Task: In the Company porsche.com, Log SMS with description: 'Followed up via SMS with a lead who attended our recent webinar.'; Add date: '22 August, 2023'. Create task, with  description: Appointment FIxed; Add contact from the company's contact and save. Logged in from softage.10@softage.net
Action: Mouse moved to (83, 55)
Screenshot: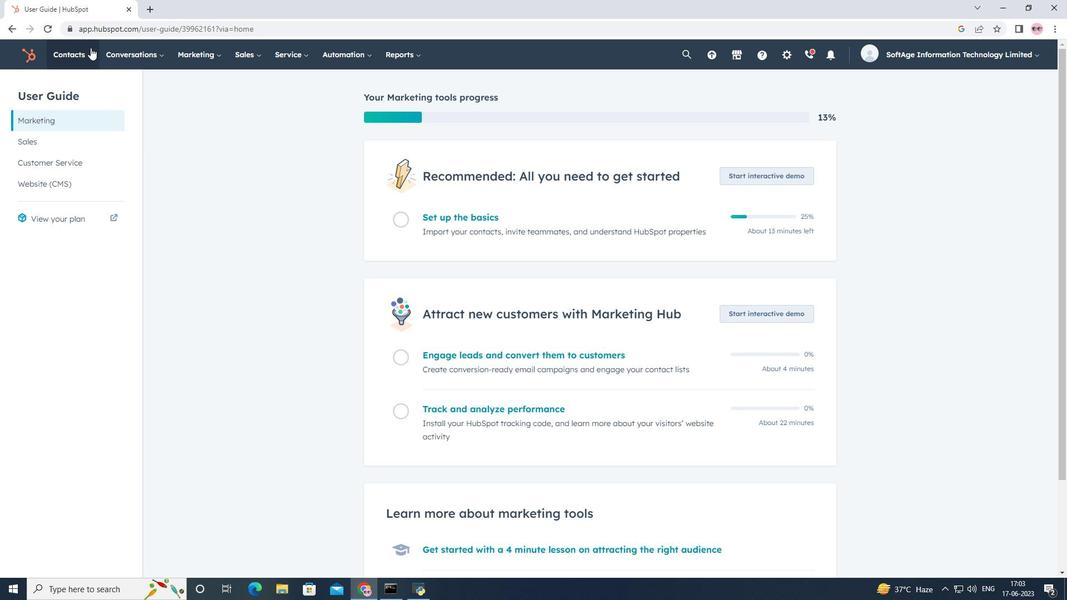 
Action: Mouse pressed left at (83, 55)
Screenshot: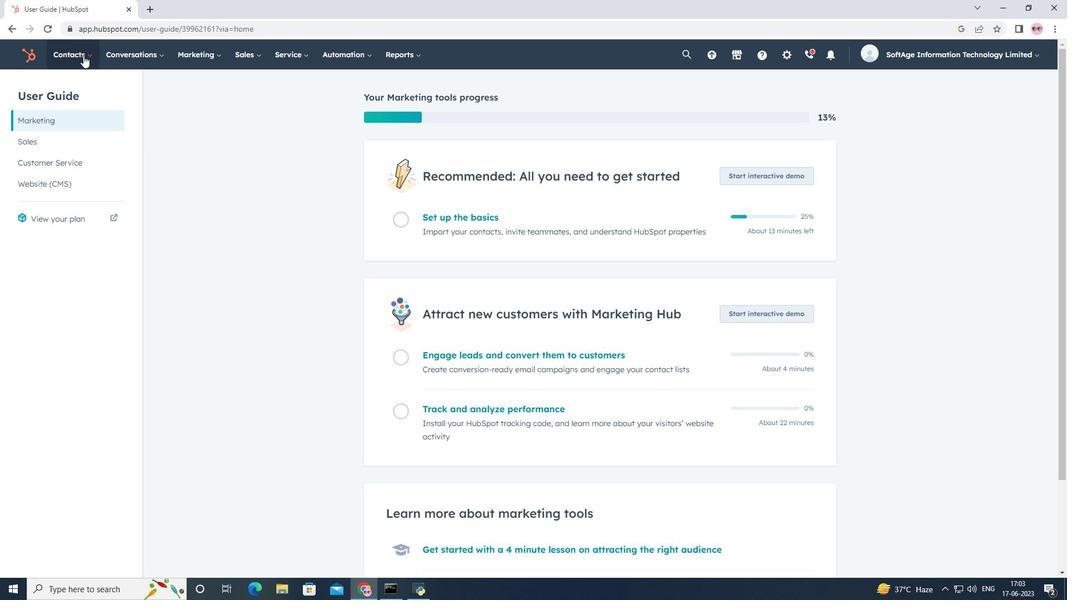 
Action: Mouse moved to (80, 108)
Screenshot: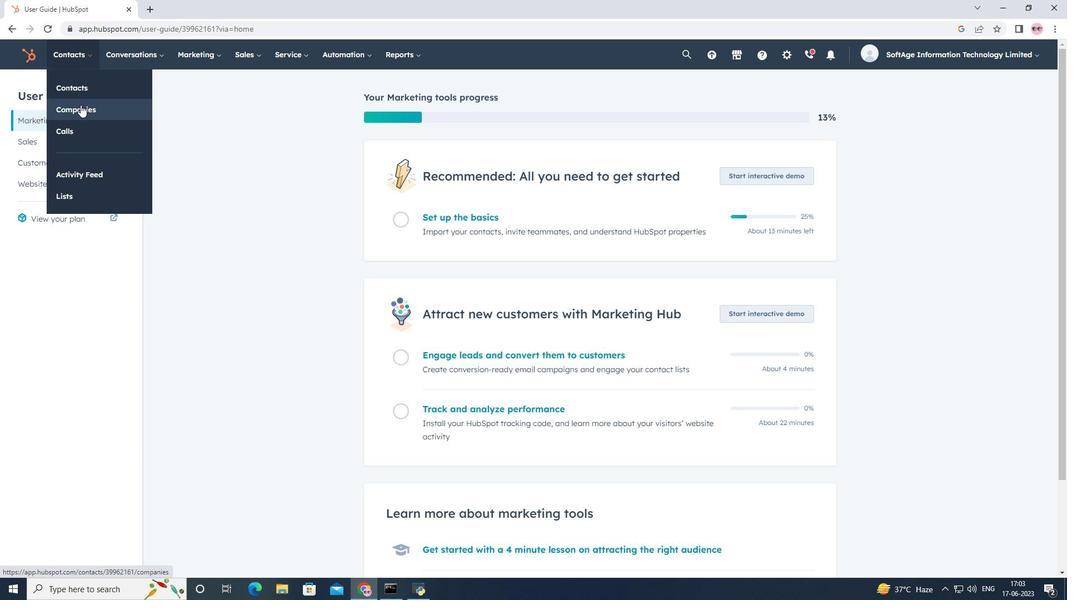 
Action: Mouse pressed left at (80, 108)
Screenshot: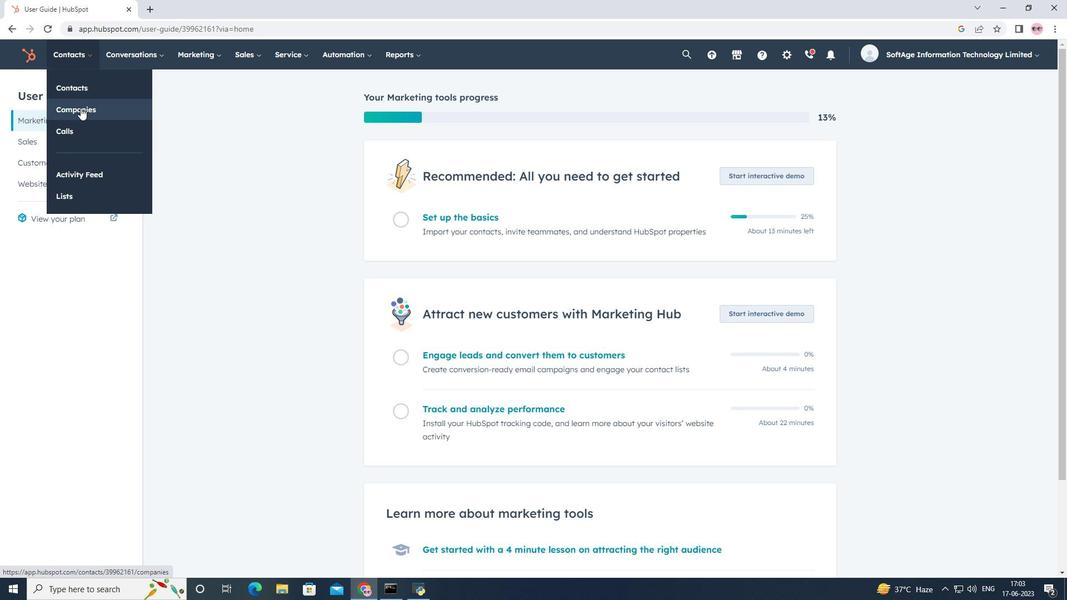 
Action: Mouse moved to (112, 177)
Screenshot: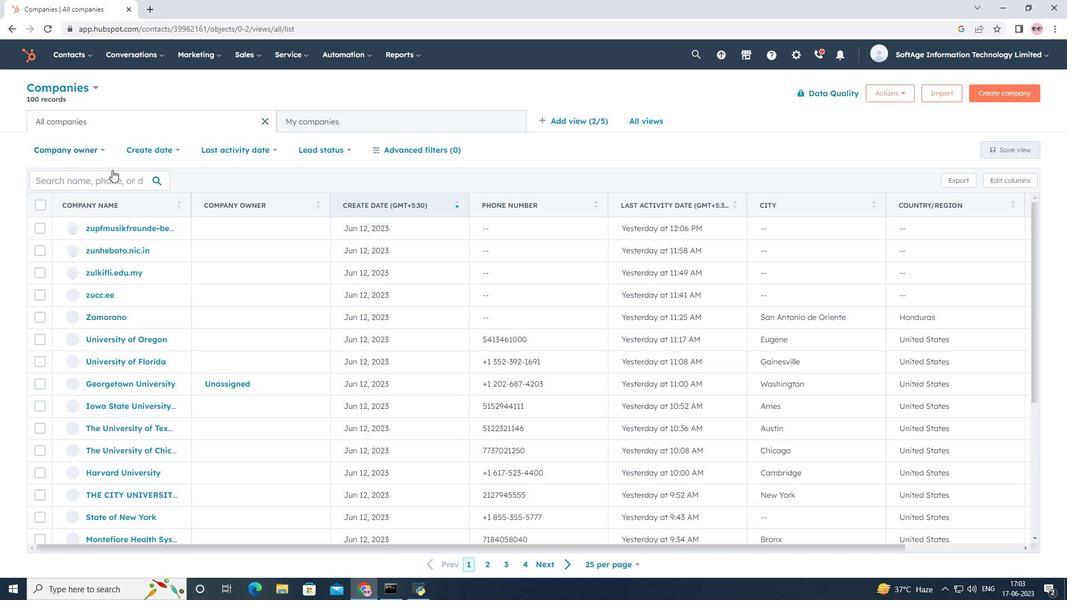 
Action: Mouse pressed left at (112, 177)
Screenshot: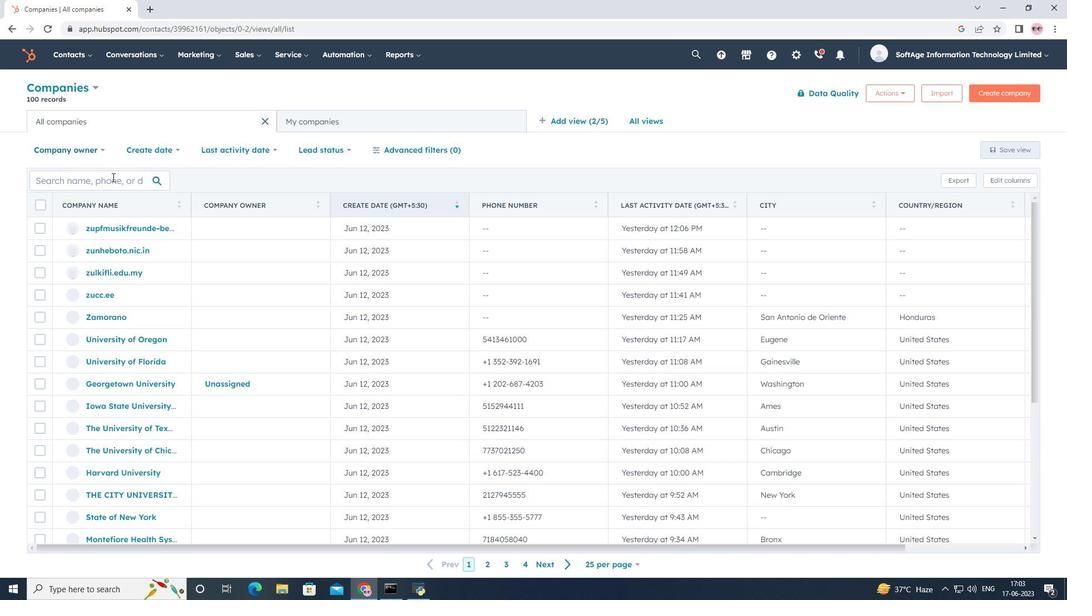 
Action: Key pressed porsche.com
Screenshot: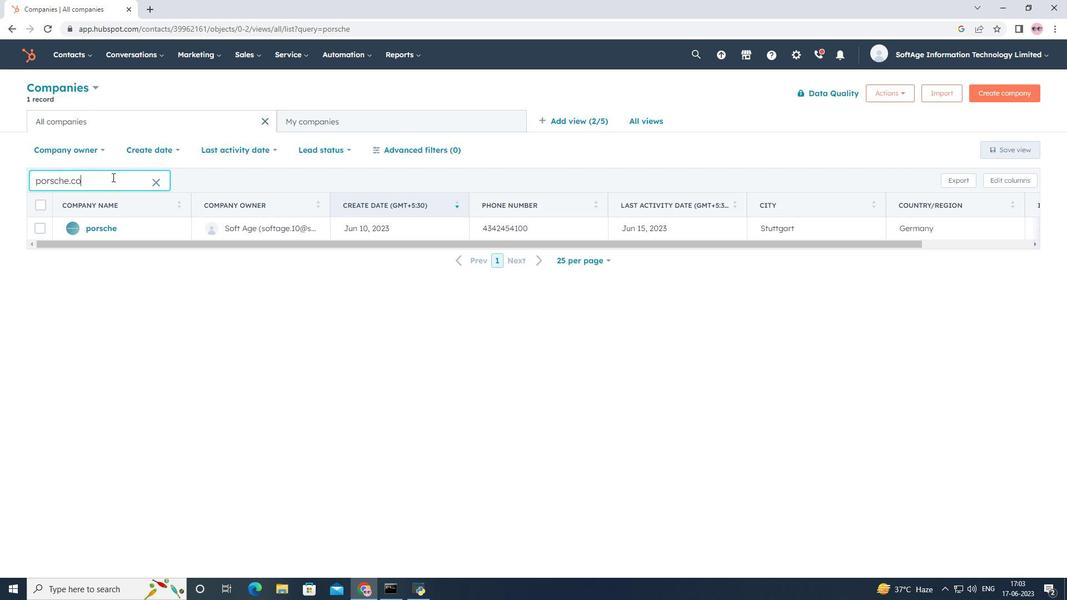 
Action: Mouse moved to (107, 229)
Screenshot: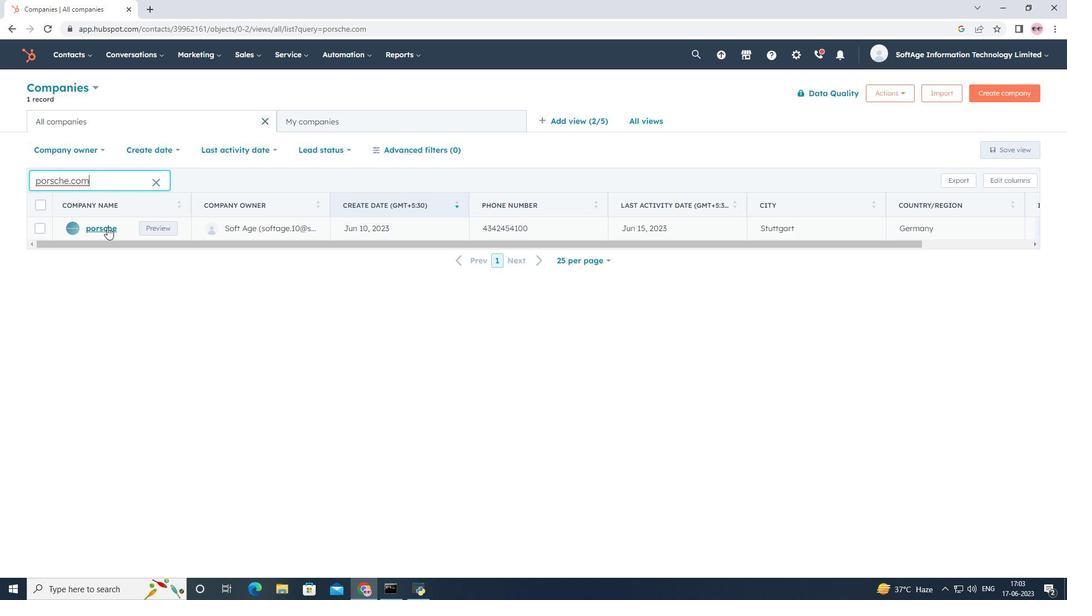 
Action: Mouse pressed left at (107, 229)
Screenshot: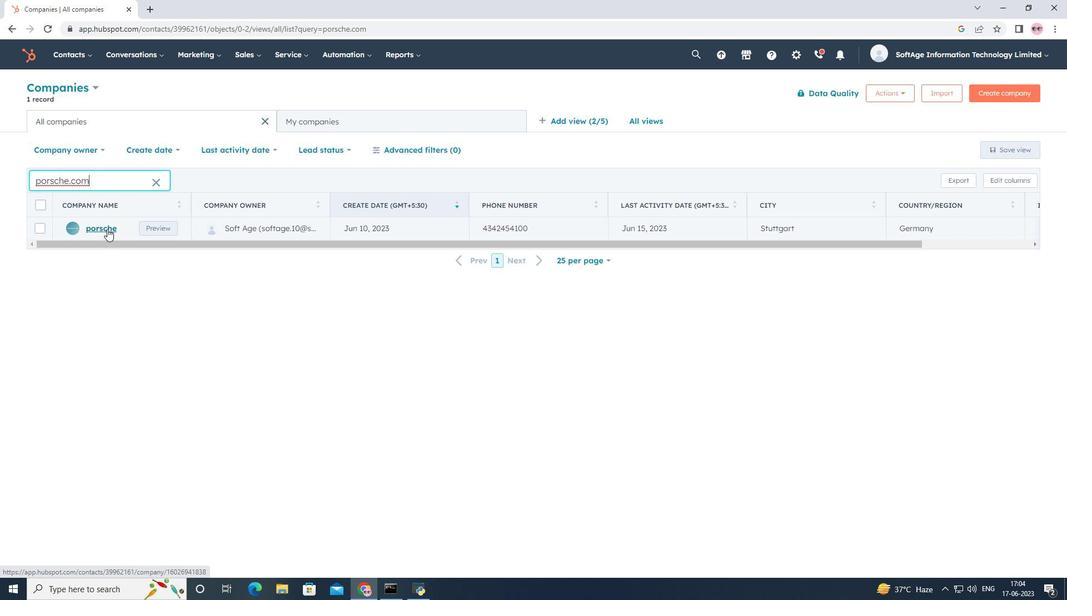 
Action: Mouse moved to (216, 189)
Screenshot: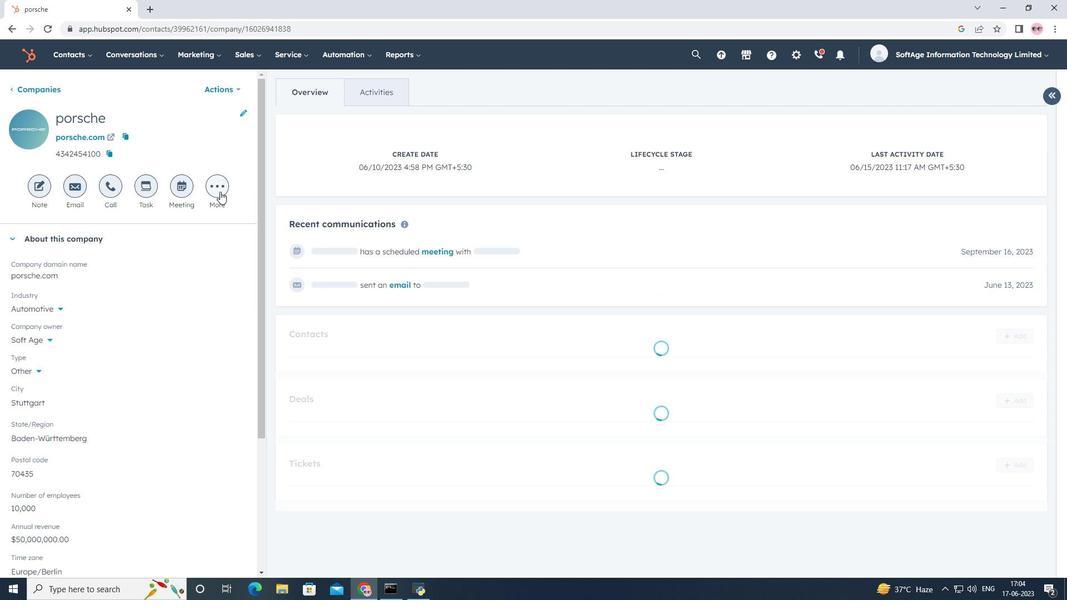 
Action: Mouse pressed left at (216, 189)
Screenshot: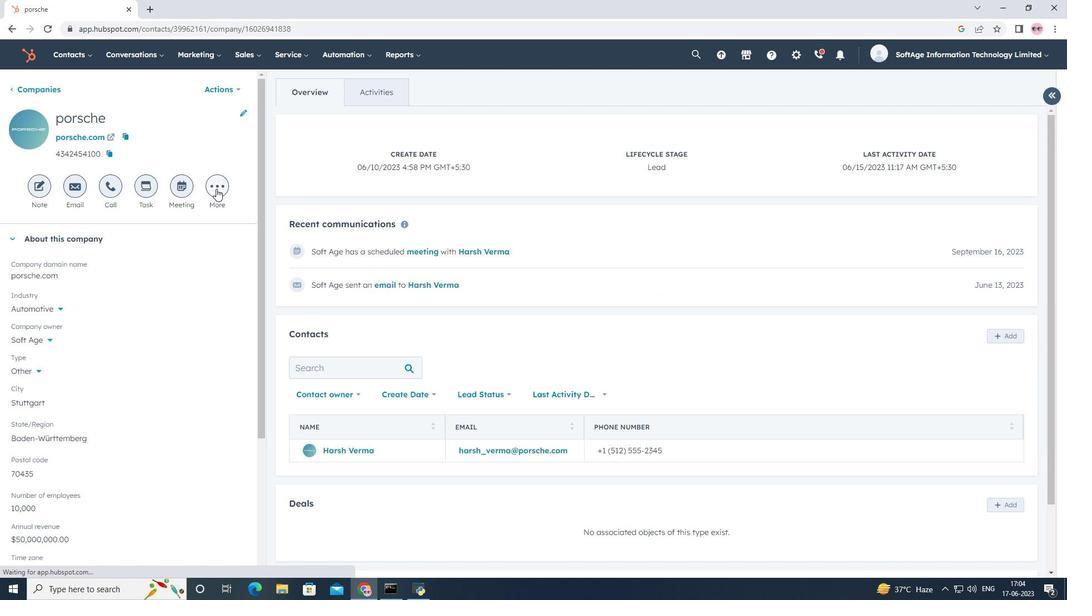
Action: Mouse moved to (226, 215)
Screenshot: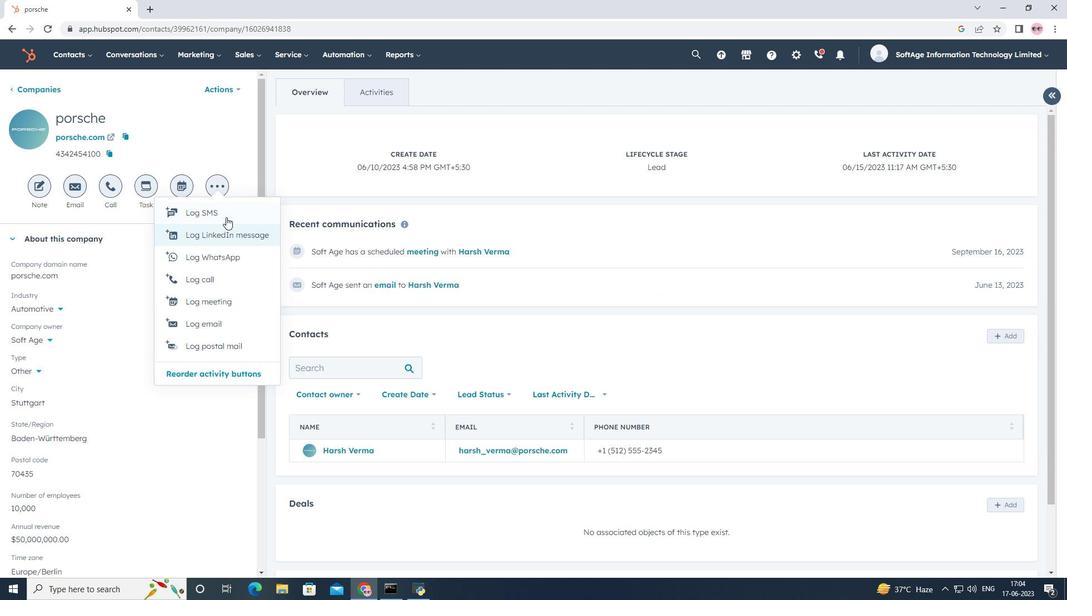 
Action: Mouse pressed left at (226, 215)
Screenshot: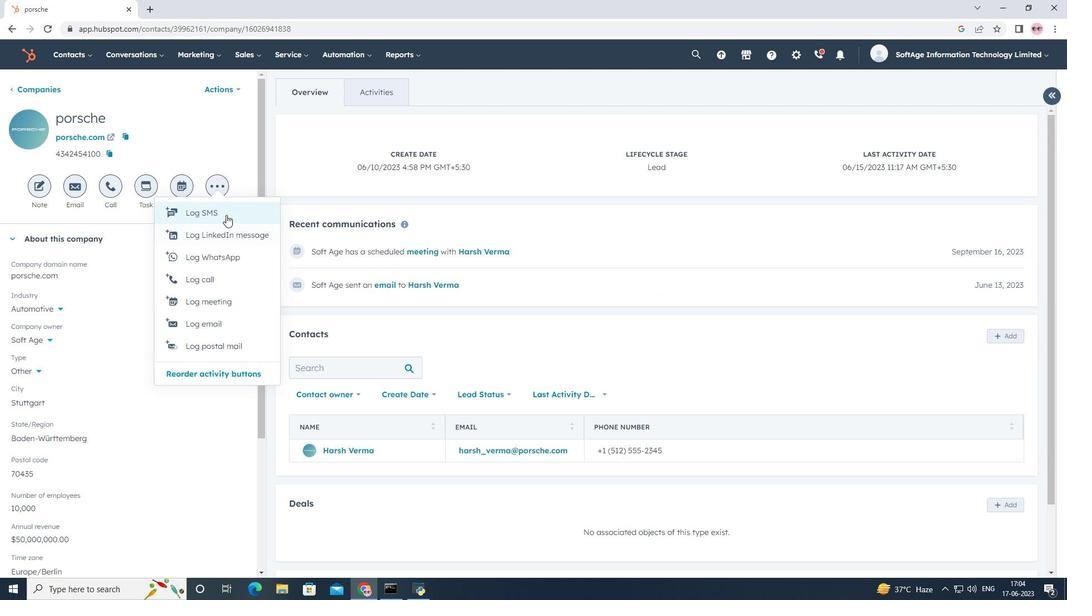 
Action: Mouse moved to (669, 420)
Screenshot: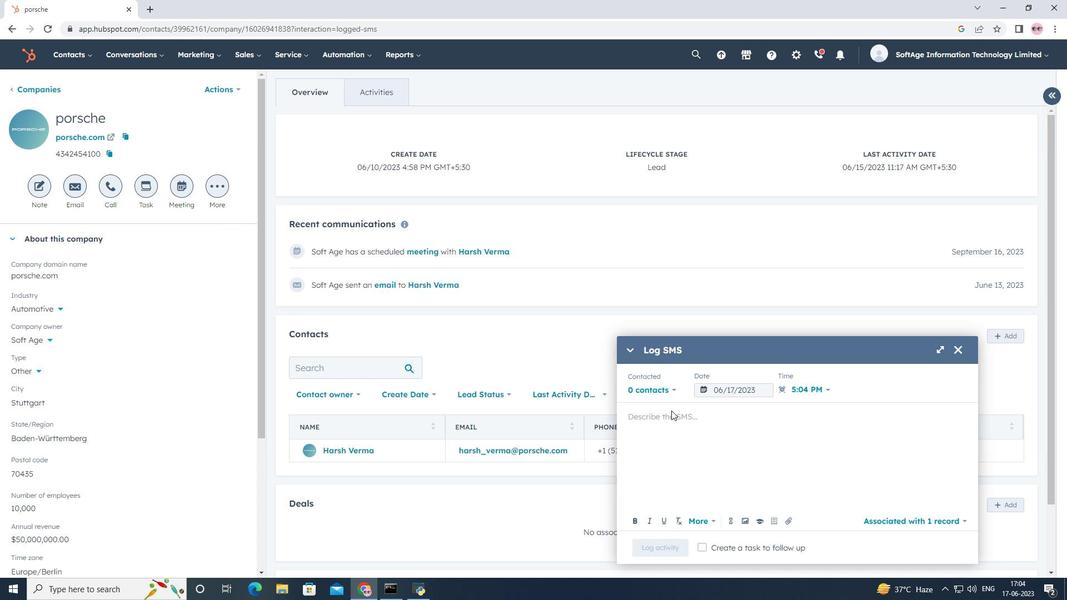 
Action: Mouse pressed left at (669, 420)
Screenshot: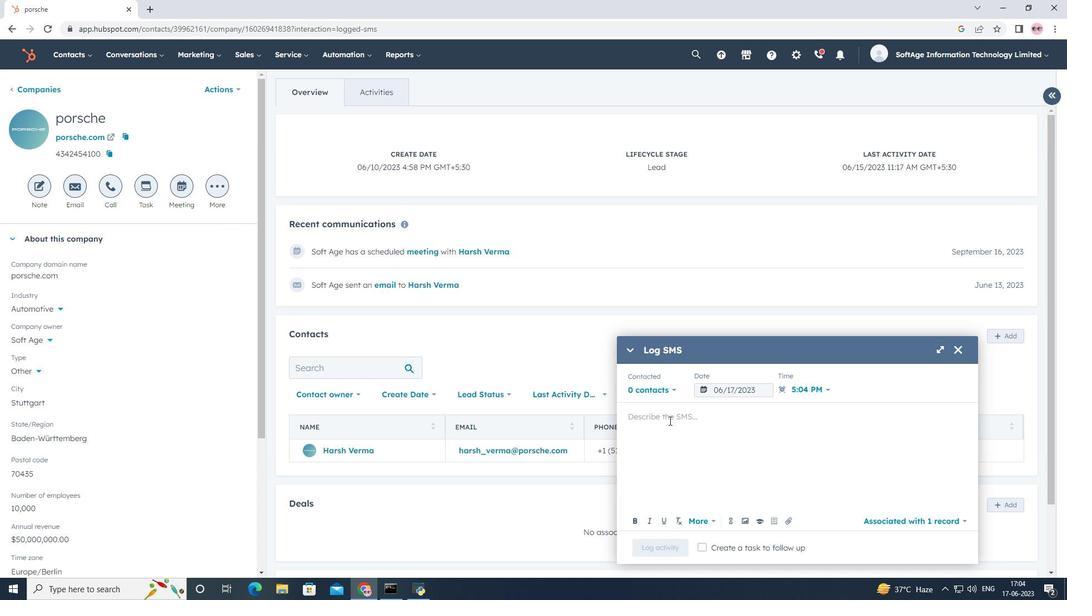 
Action: Key pressed <Key.shift>Followed<Key.space>up<Key.space>via<Key.space><Key.shift>S<Key.shift>MS<Key.space>with<Key.space>a<Key.space>lead<Key.space>who<Key.space>attended<Key.space>our<Key.space>recent<Key.space>webinar.
Screenshot: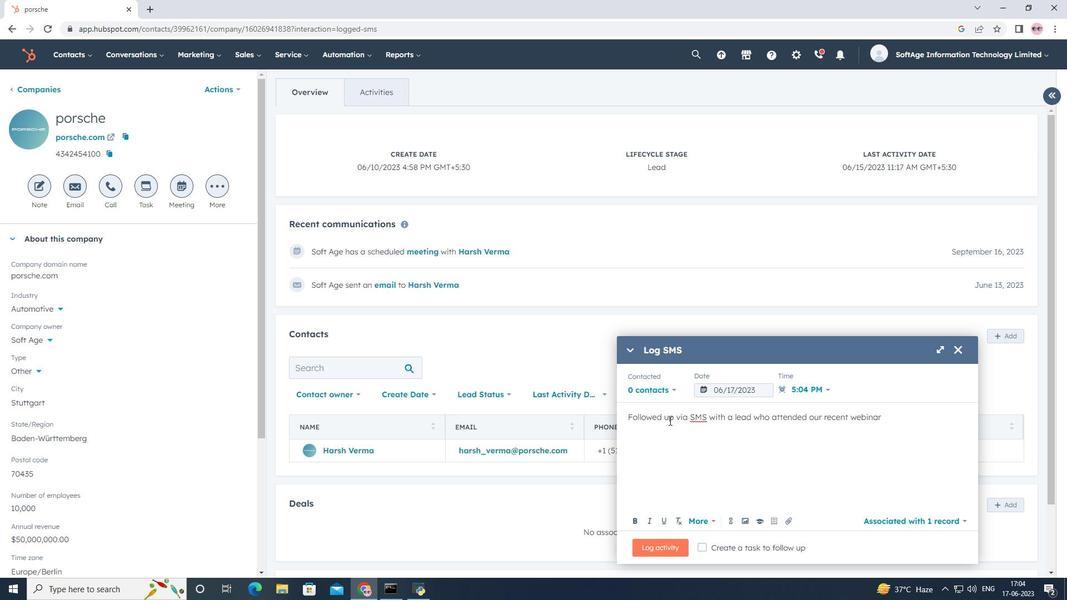 
Action: Mouse moved to (745, 389)
Screenshot: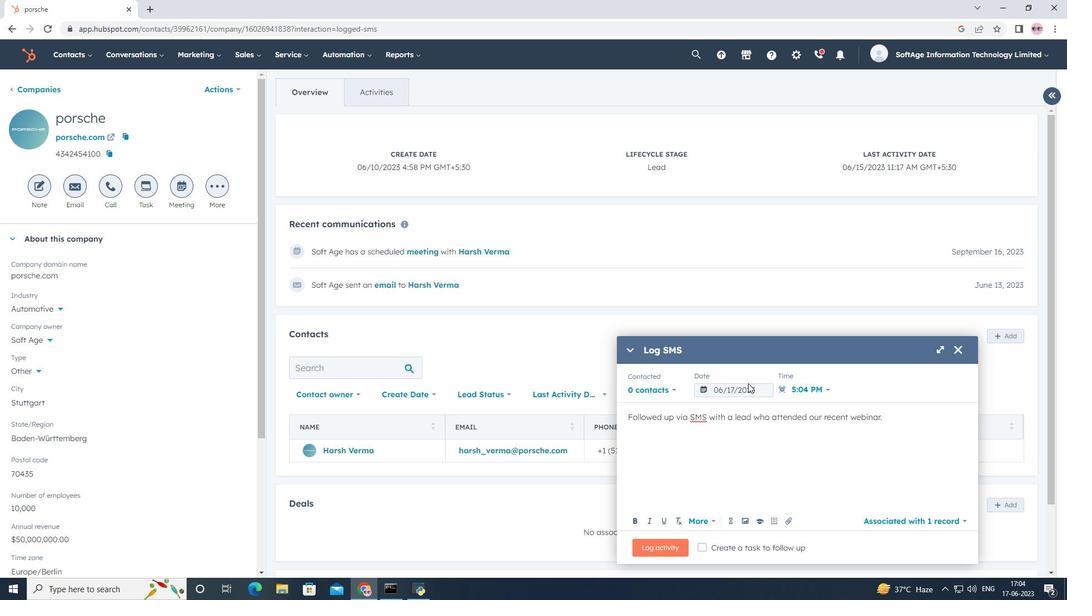 
Action: Mouse pressed left at (745, 389)
Screenshot: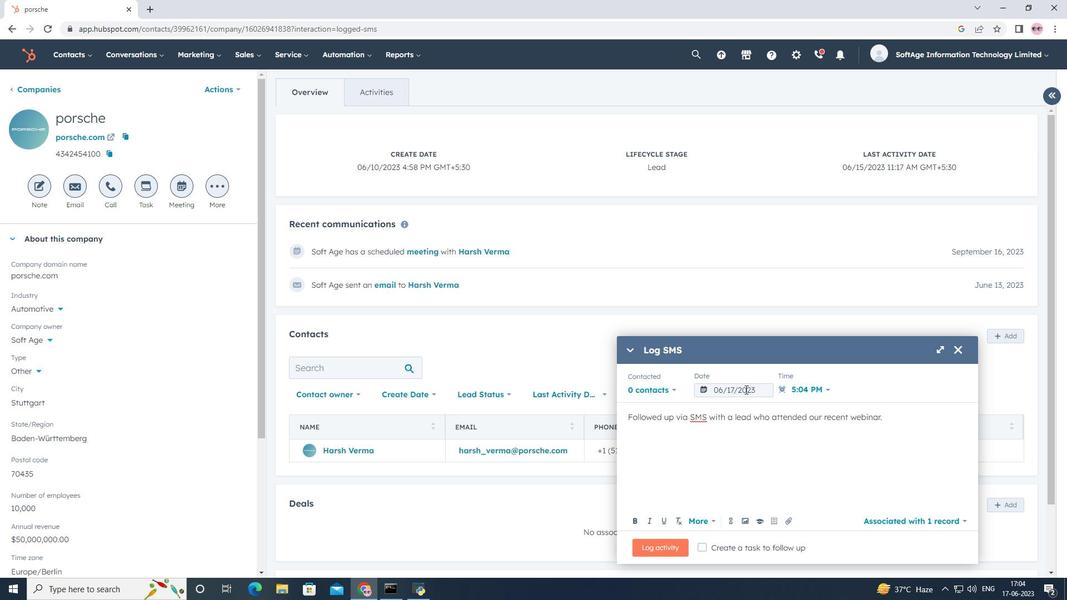 
Action: Mouse moved to (841, 220)
Screenshot: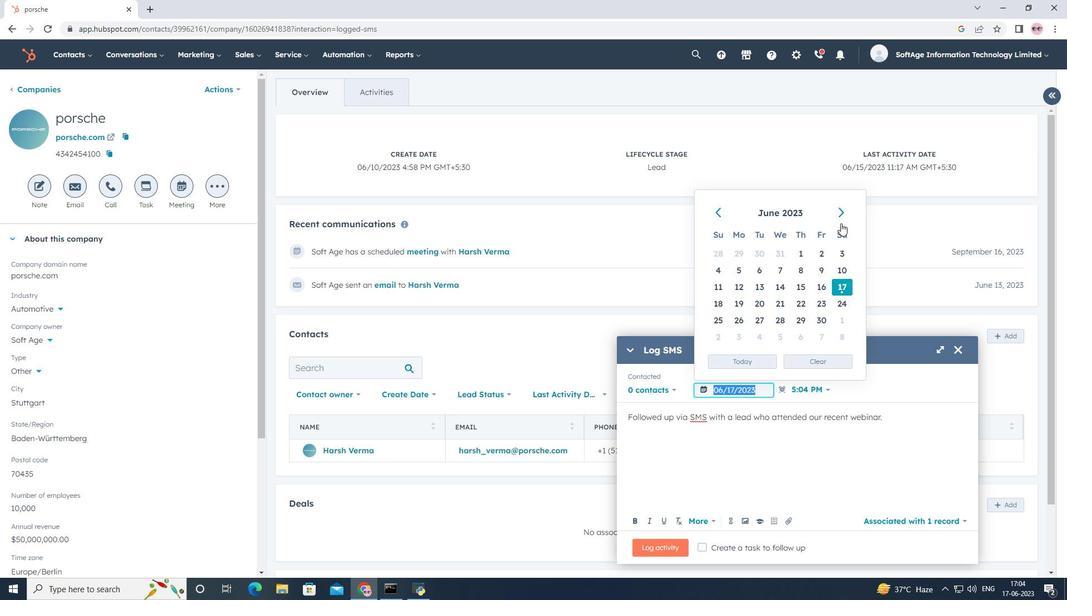 
Action: Mouse pressed left at (841, 220)
Screenshot: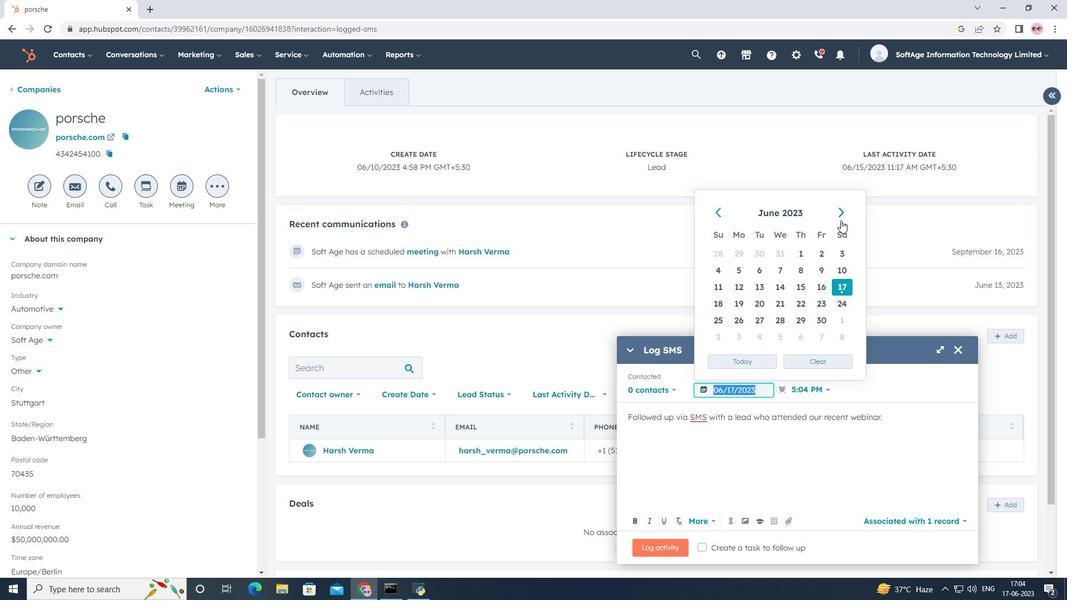 
Action: Mouse pressed left at (841, 220)
Screenshot: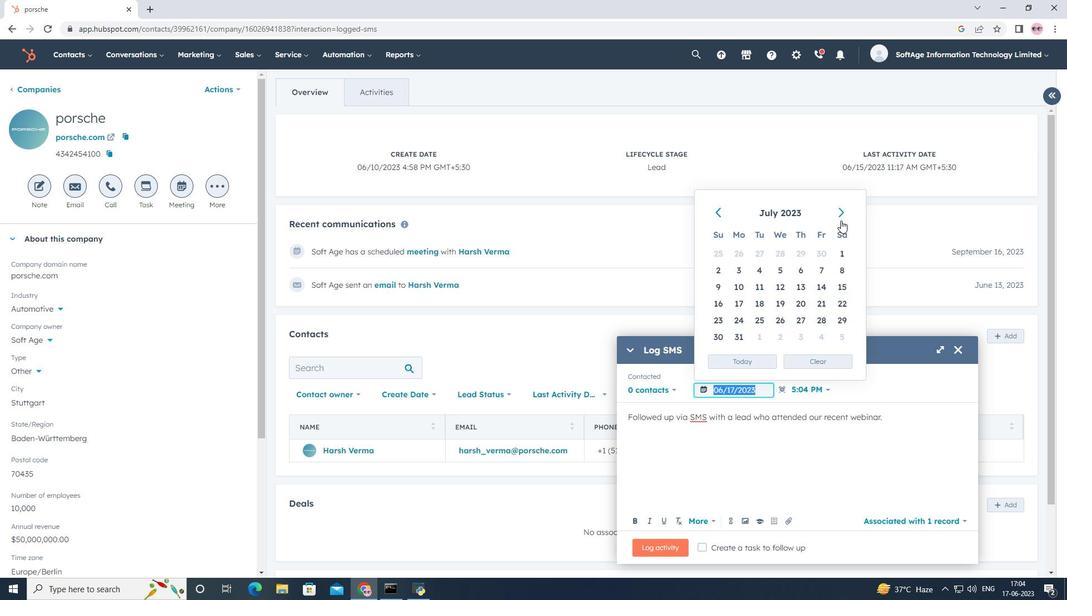 
Action: Mouse moved to (766, 303)
Screenshot: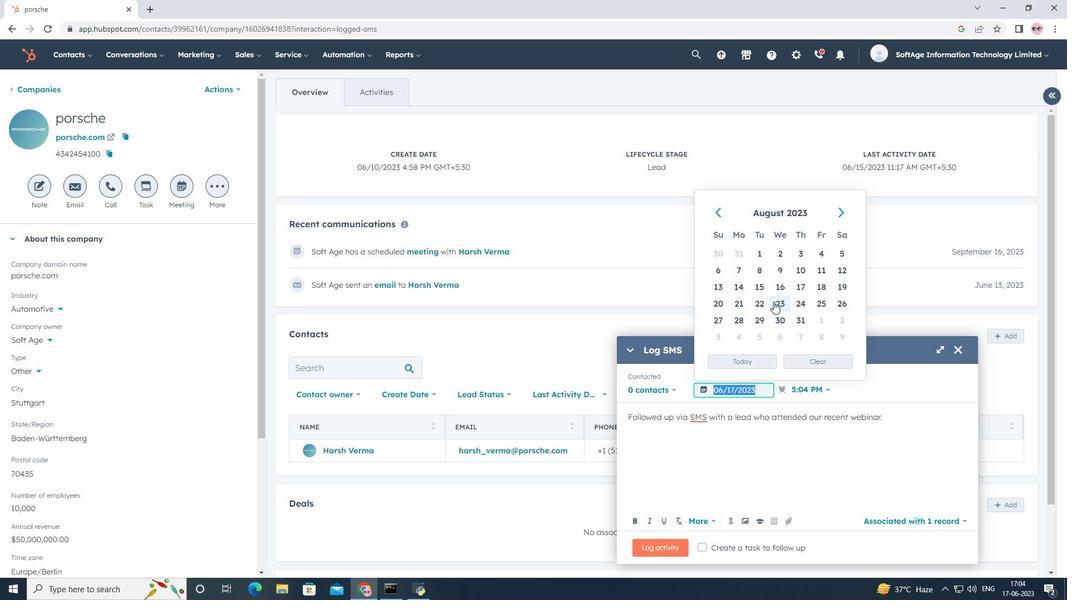 
Action: Mouse pressed left at (766, 303)
Screenshot: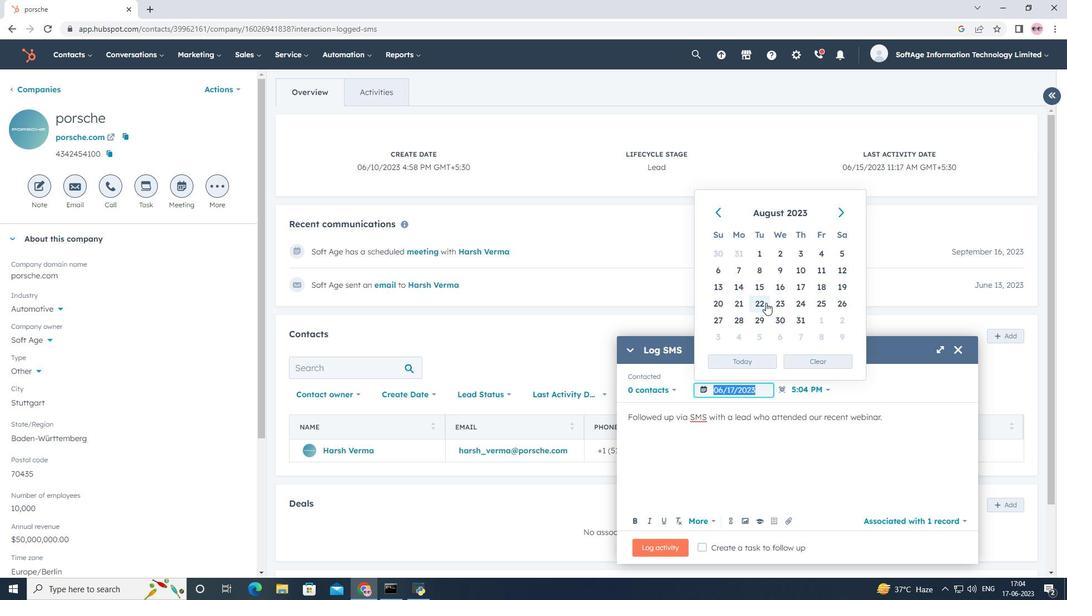 
Action: Mouse moved to (660, 544)
Screenshot: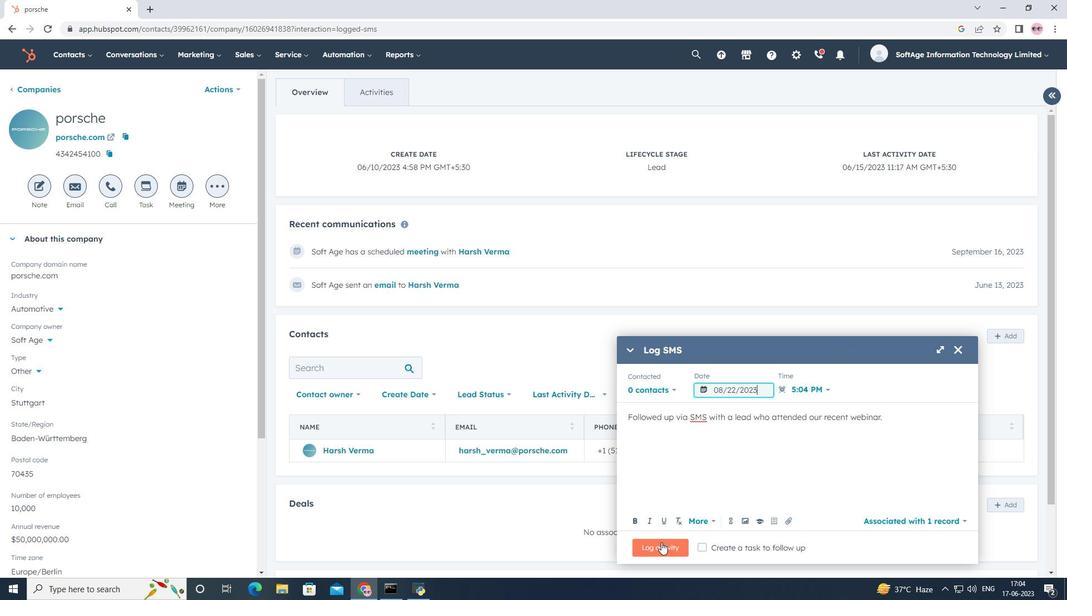 
Action: Mouse pressed left at (660, 544)
Screenshot: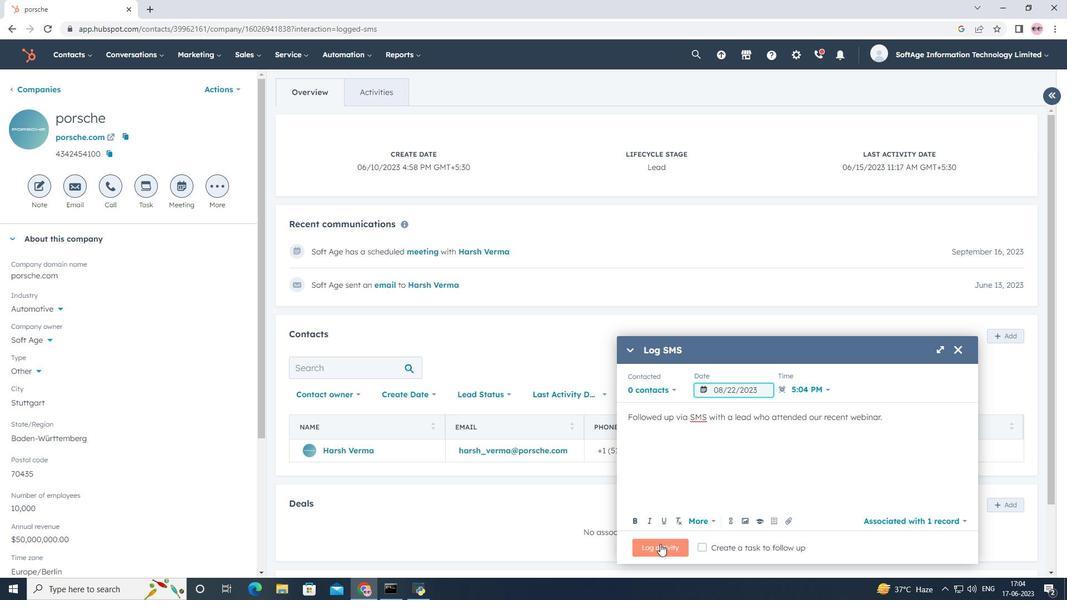 
Action: Mouse moved to (147, 184)
Screenshot: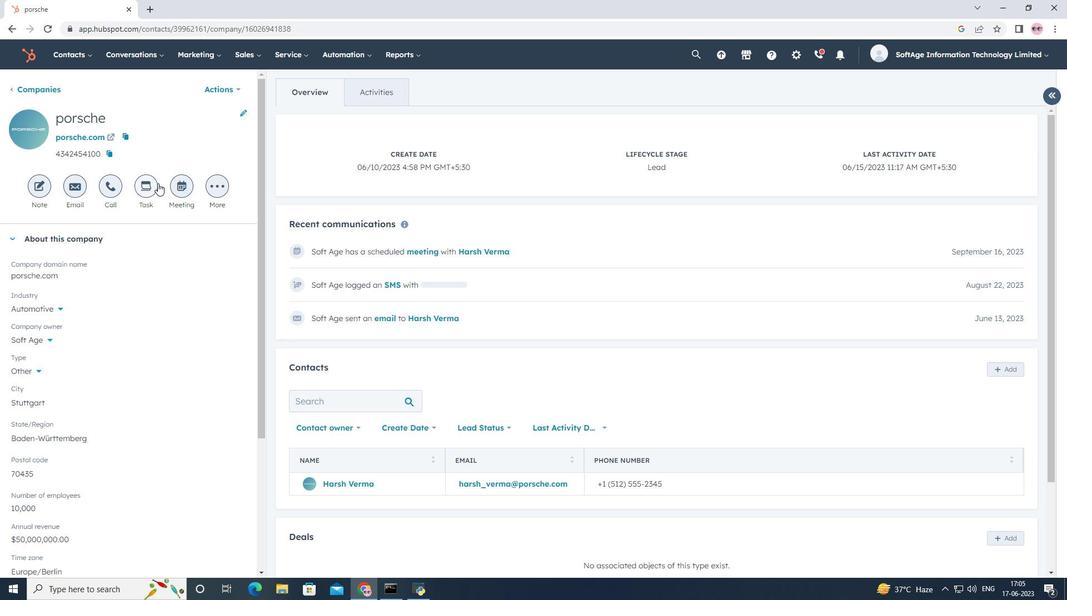
Action: Mouse pressed left at (147, 184)
Screenshot: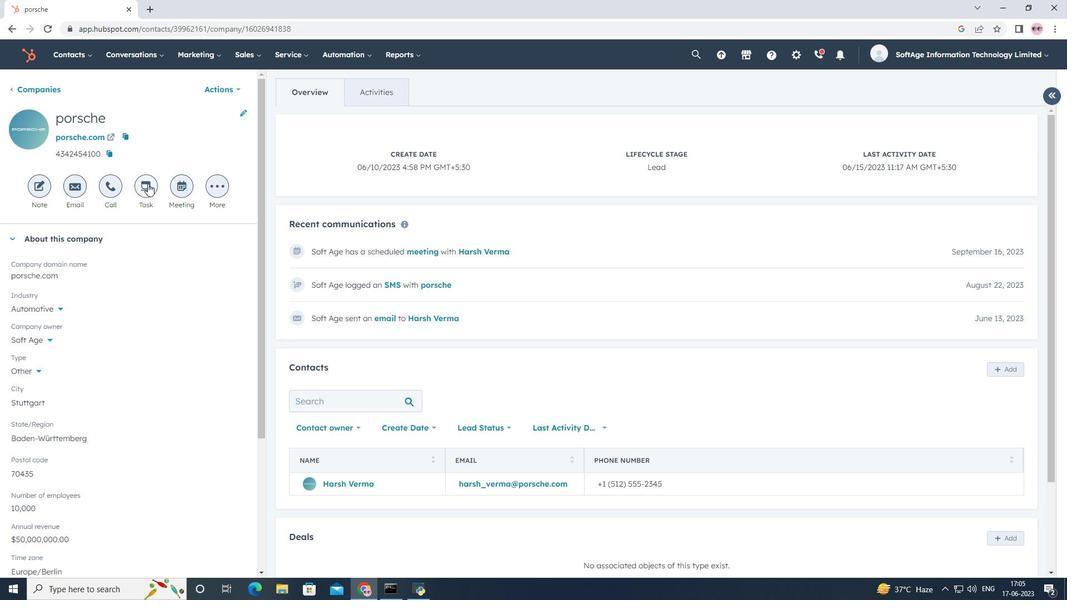 
Action: Mouse moved to (718, 311)
Screenshot: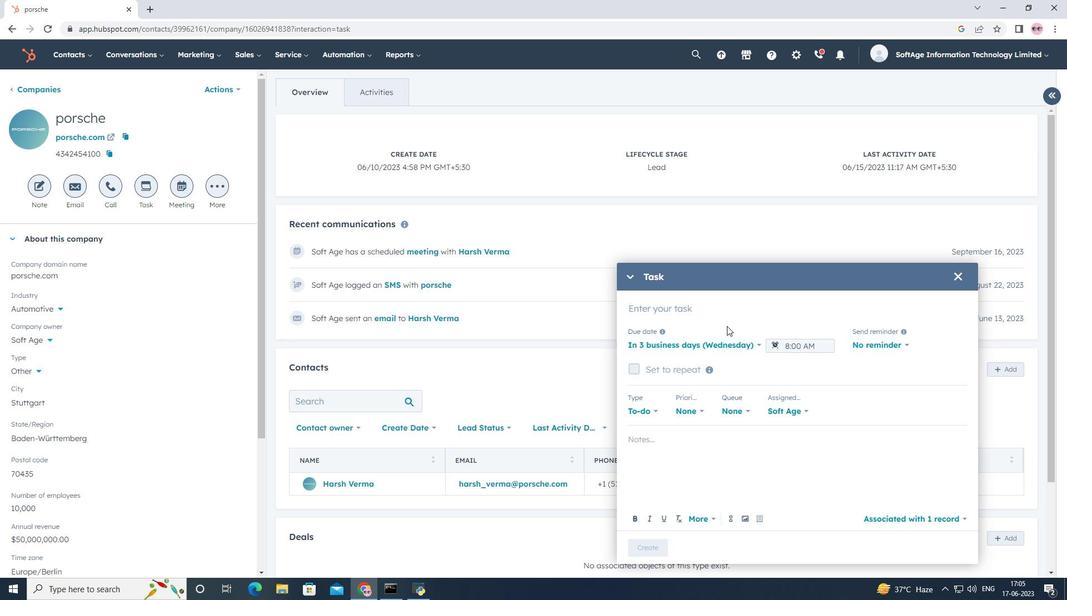
Action: Mouse pressed left at (718, 311)
Screenshot: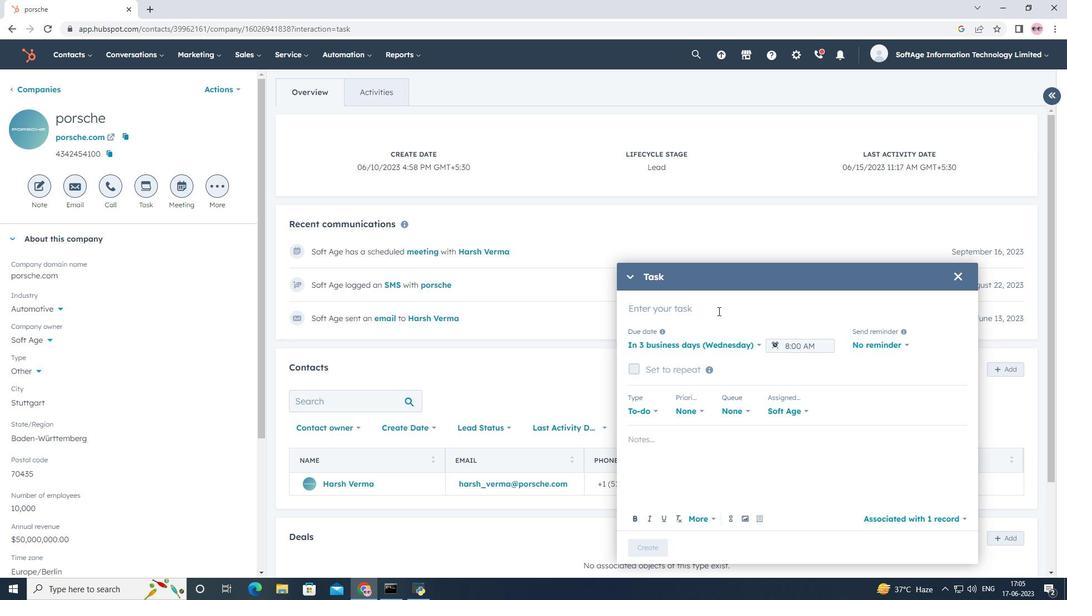 
Action: Mouse moved to (714, 313)
Screenshot: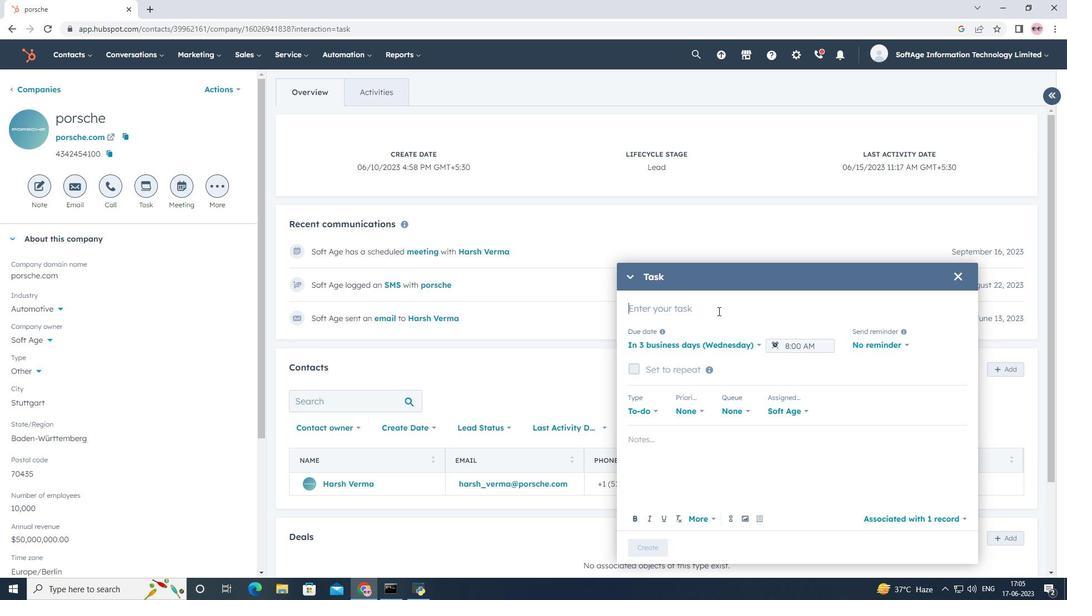 
Action: Key pressed <Key.shift>Appointment<Key.space><Key.shift><Key.shift><Key.shift><Key.shift>Flxed
Screenshot: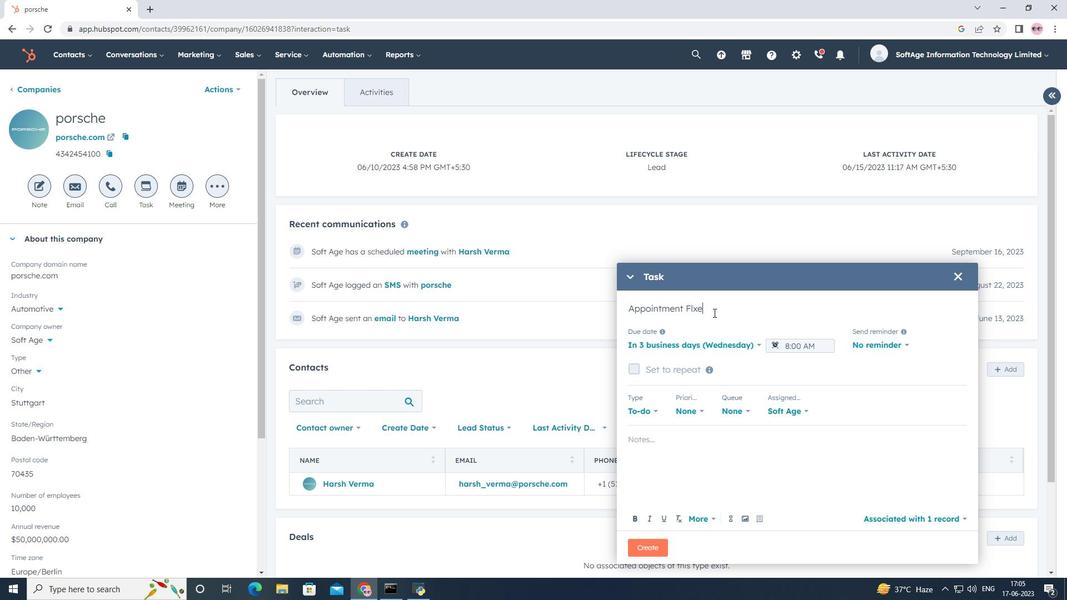 
Action: Mouse moved to (914, 526)
Screenshot: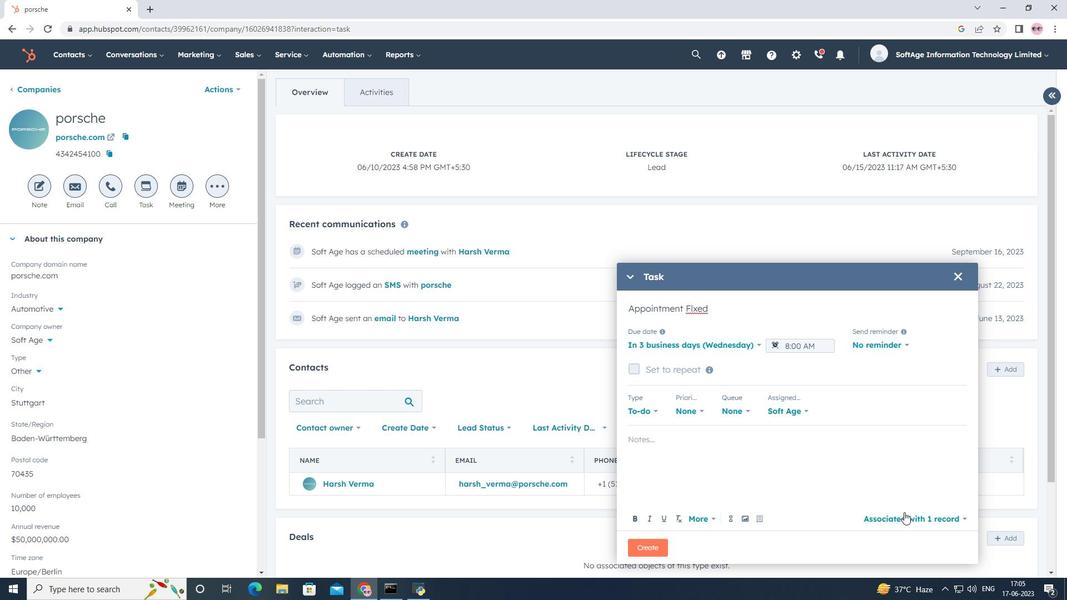 
Action: Mouse pressed left at (914, 526)
Screenshot: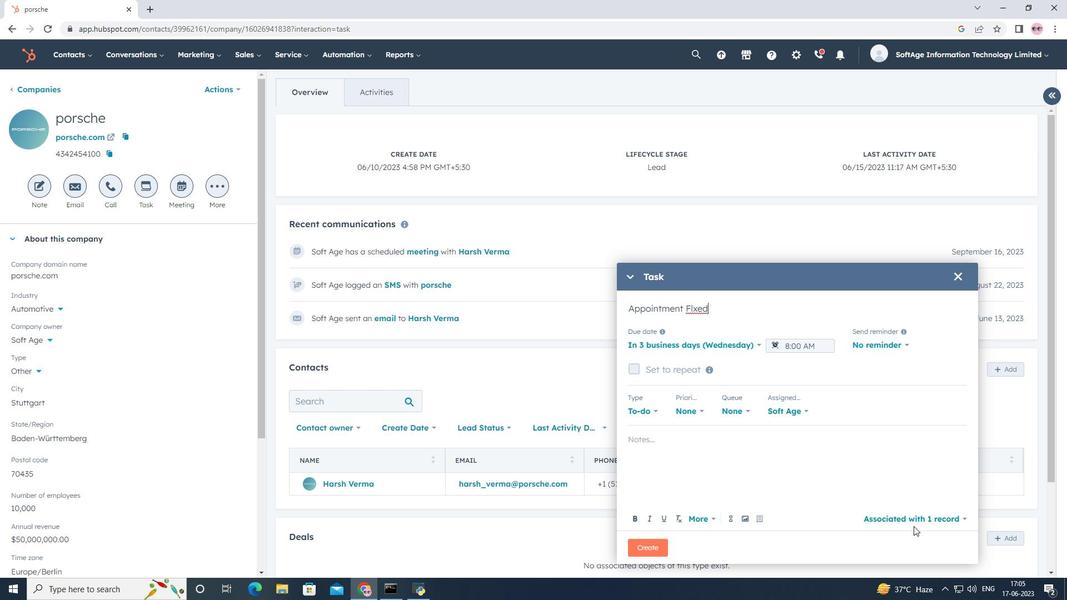 
Action: Mouse moved to (917, 521)
Screenshot: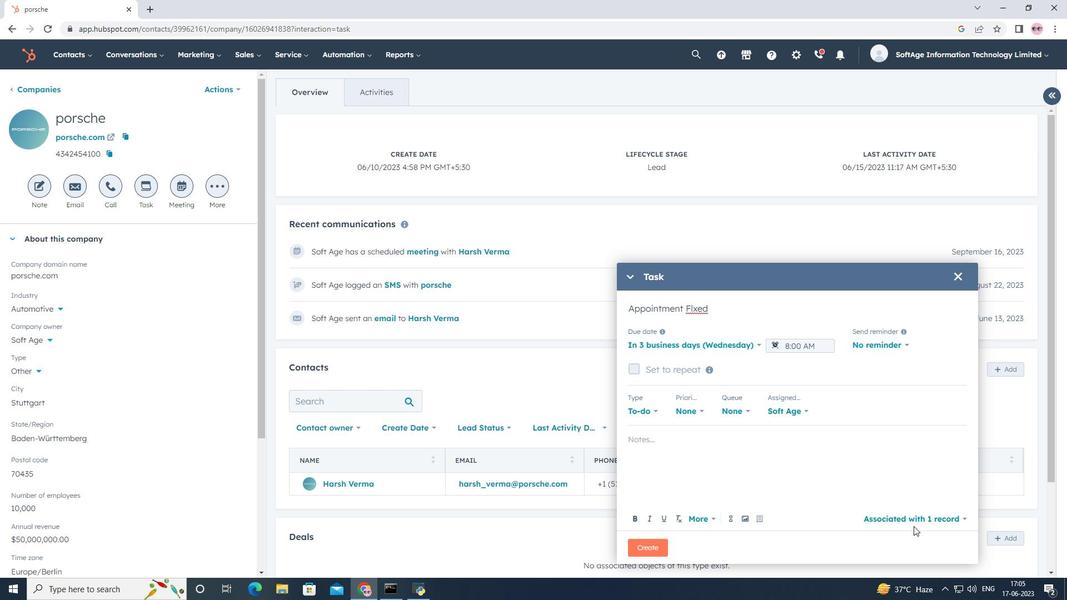 
Action: Mouse pressed left at (917, 521)
Screenshot: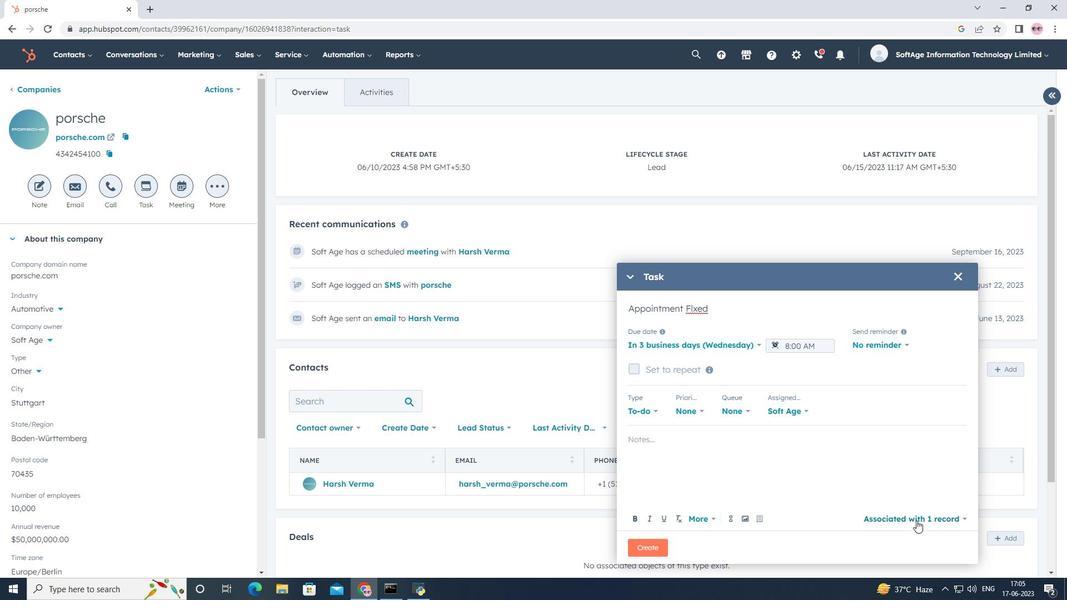 
Action: Mouse moved to (740, 413)
Screenshot: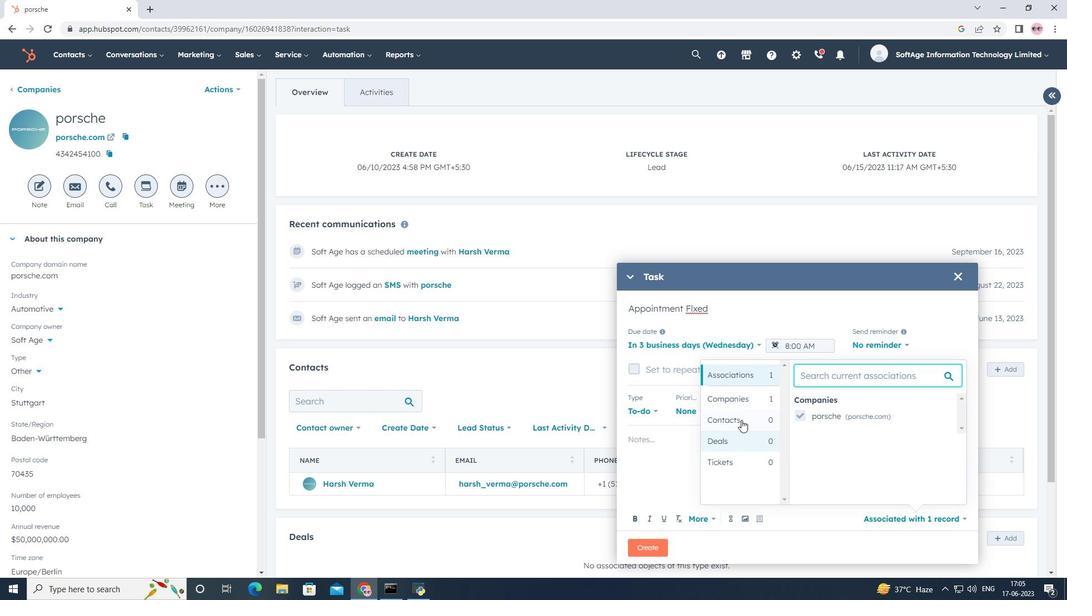 
Action: Mouse pressed left at (740, 413)
Screenshot: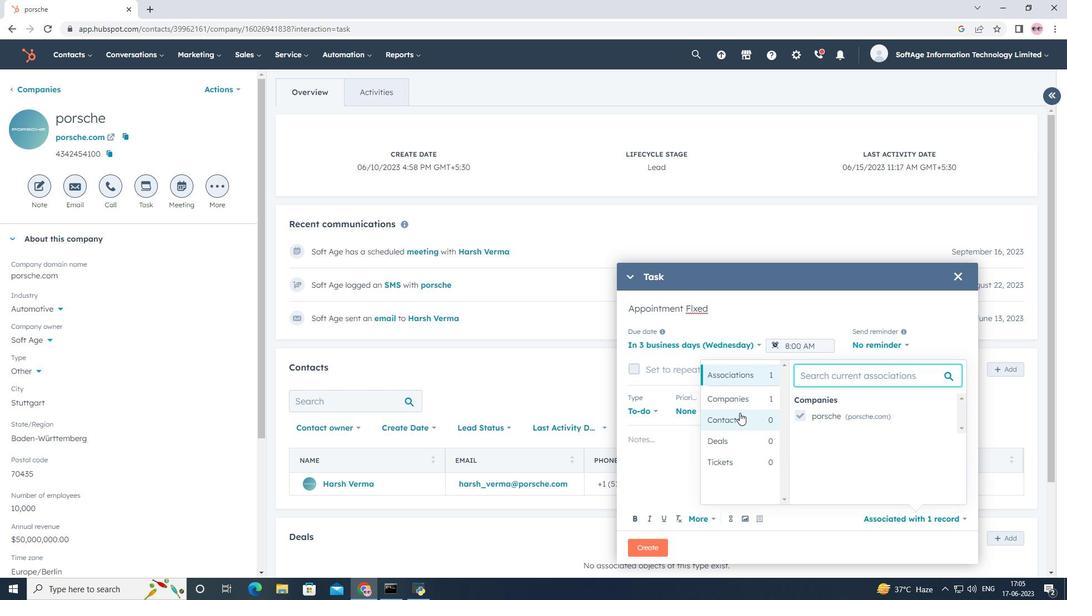 
Action: Mouse moved to (804, 400)
Screenshot: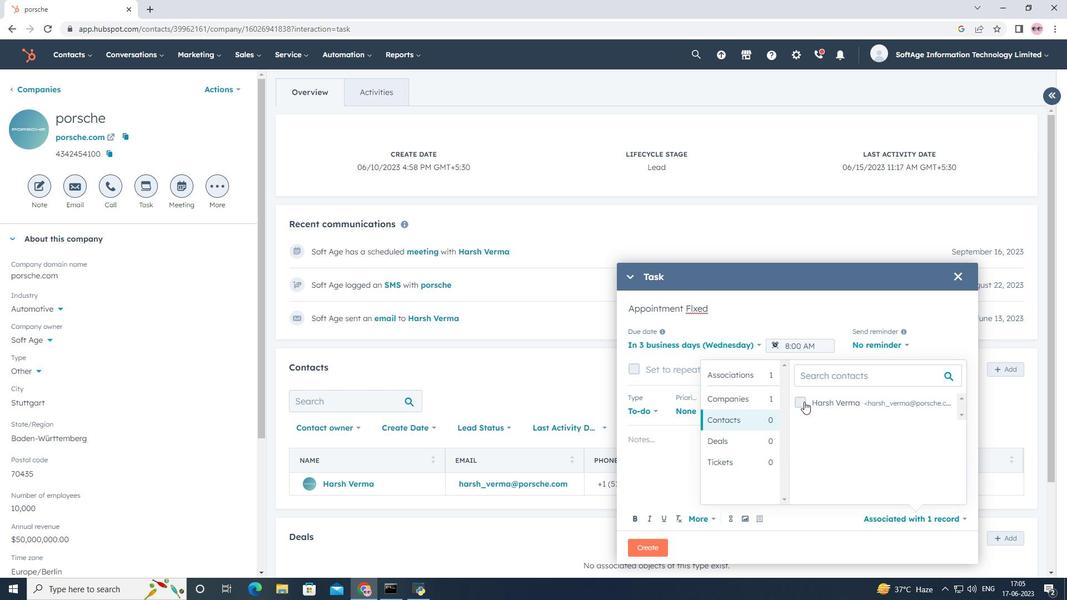 
Action: Mouse pressed left at (804, 400)
Screenshot: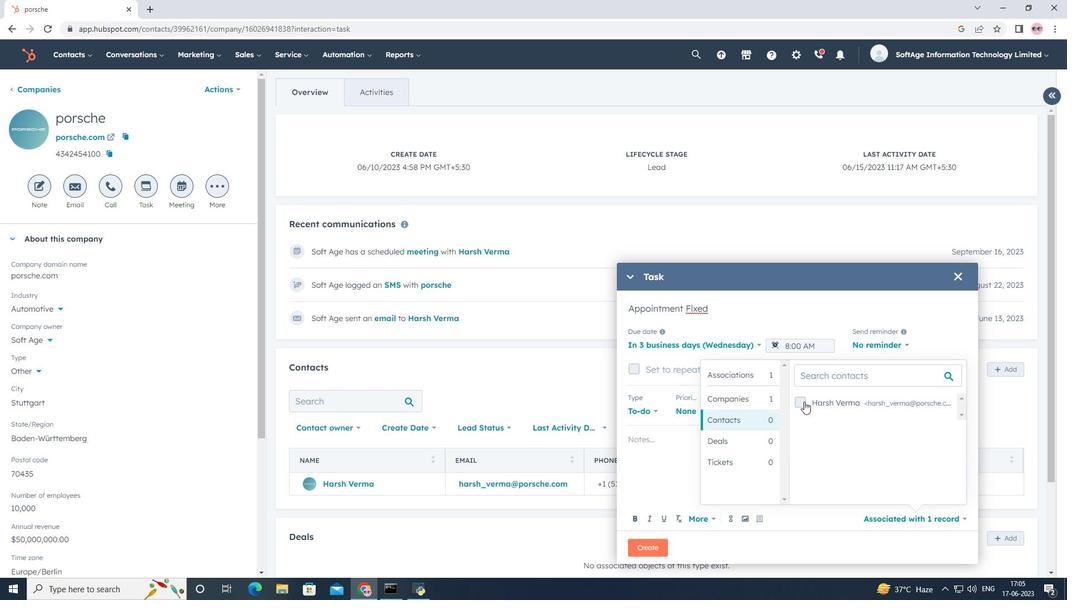 
Action: Mouse moved to (816, 513)
Screenshot: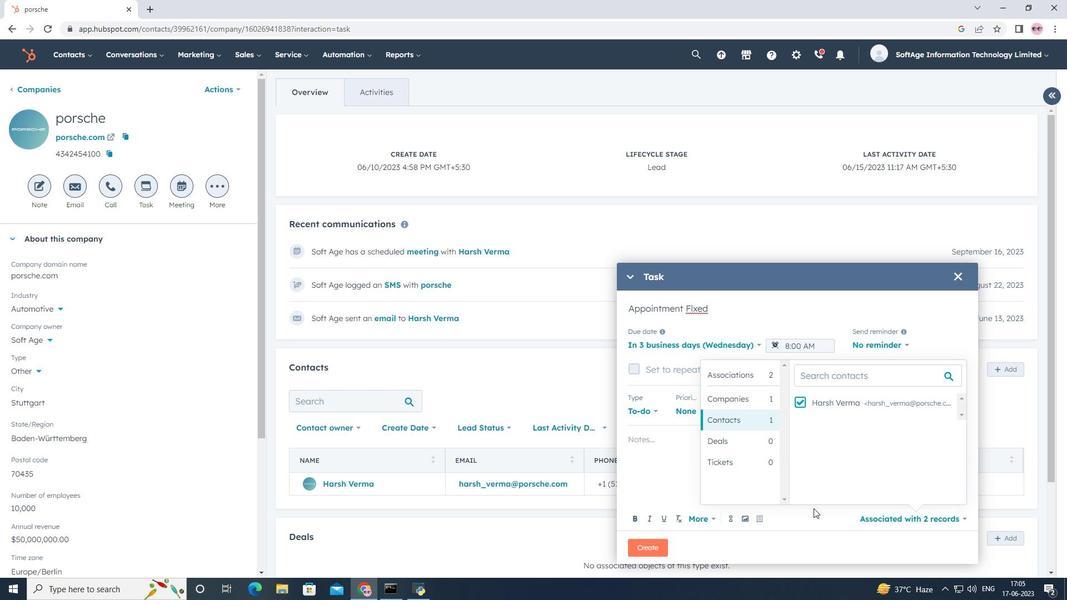 
Action: Mouse pressed left at (816, 513)
Screenshot: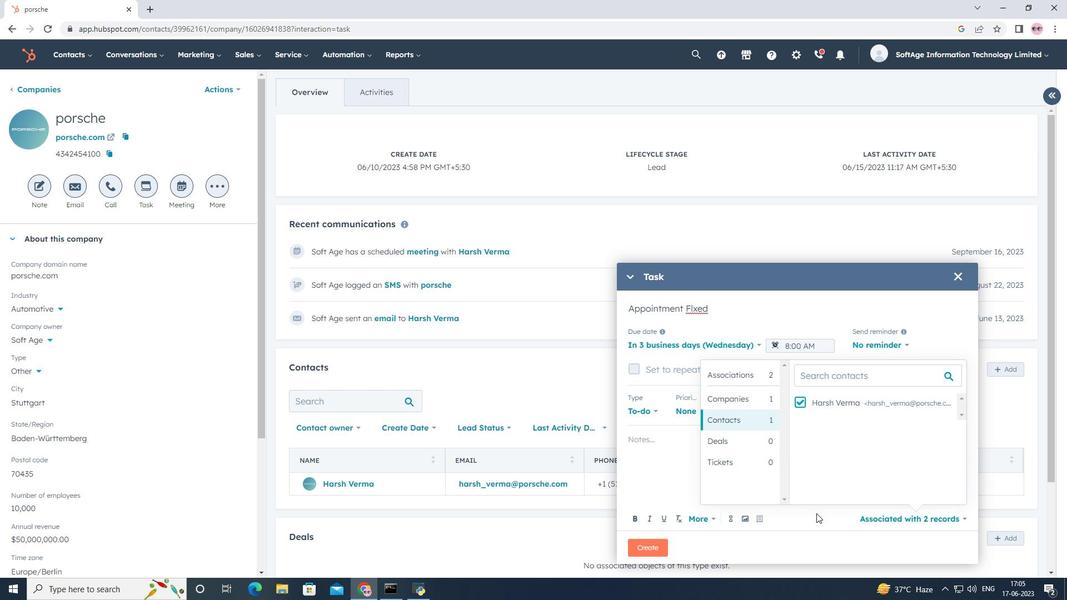
Action: Mouse moved to (646, 547)
Screenshot: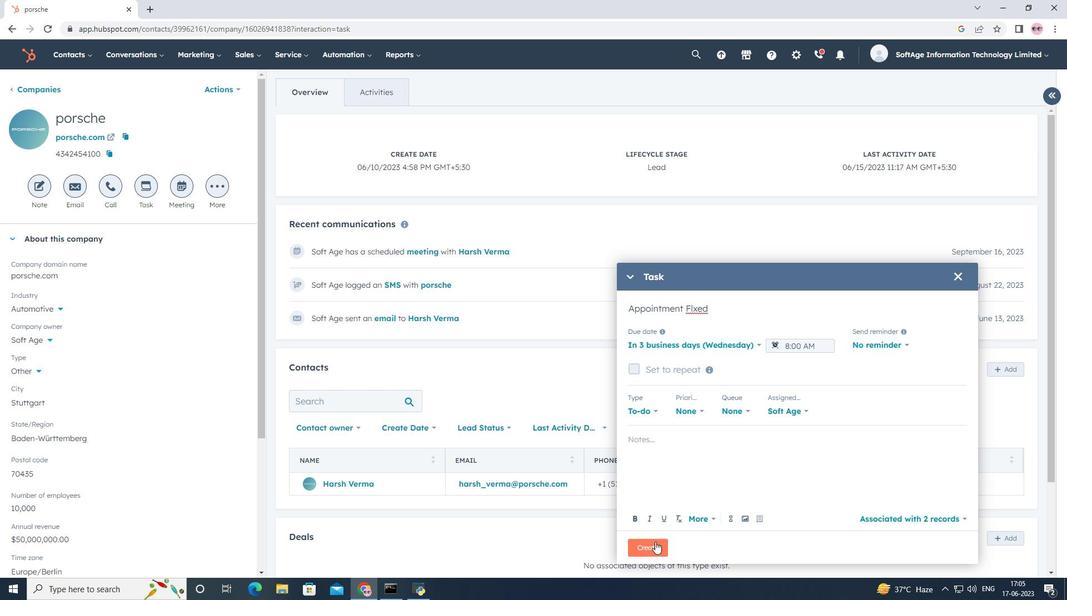 
Action: Mouse pressed left at (646, 547)
Screenshot: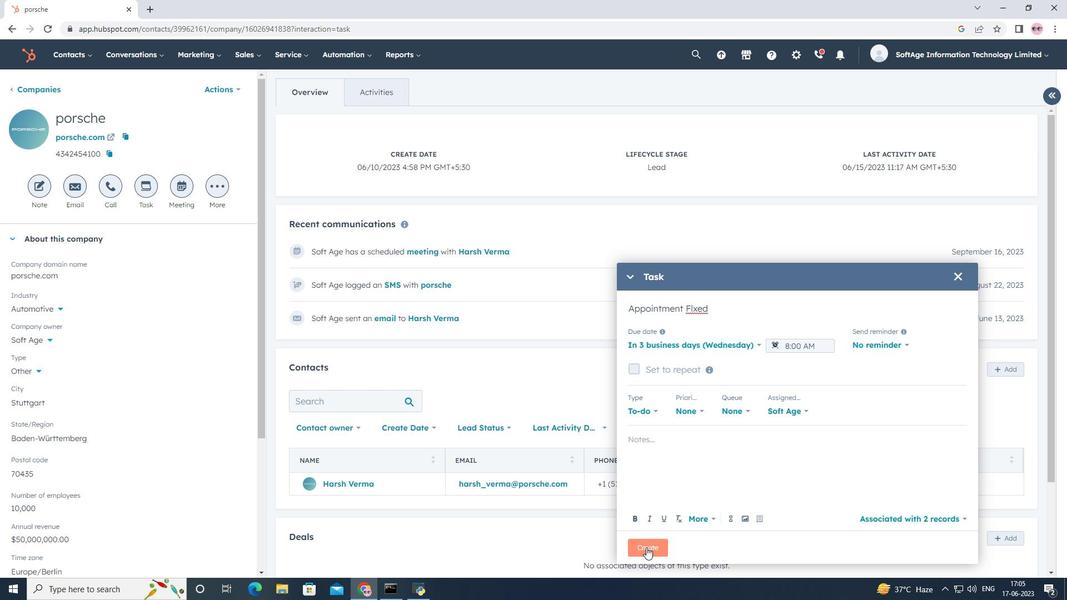 
